 Task: Use the formula "EXPON.DIST" in spreadsheet "Project portfolio".
Action: Mouse moved to (274, 204)
Screenshot: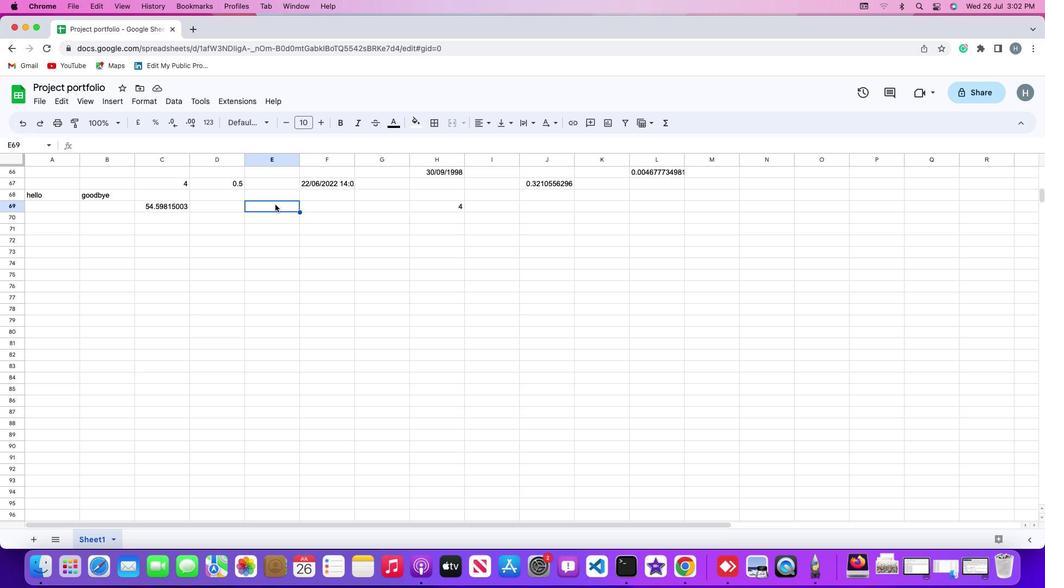 
Action: Mouse pressed left at (274, 204)
Screenshot: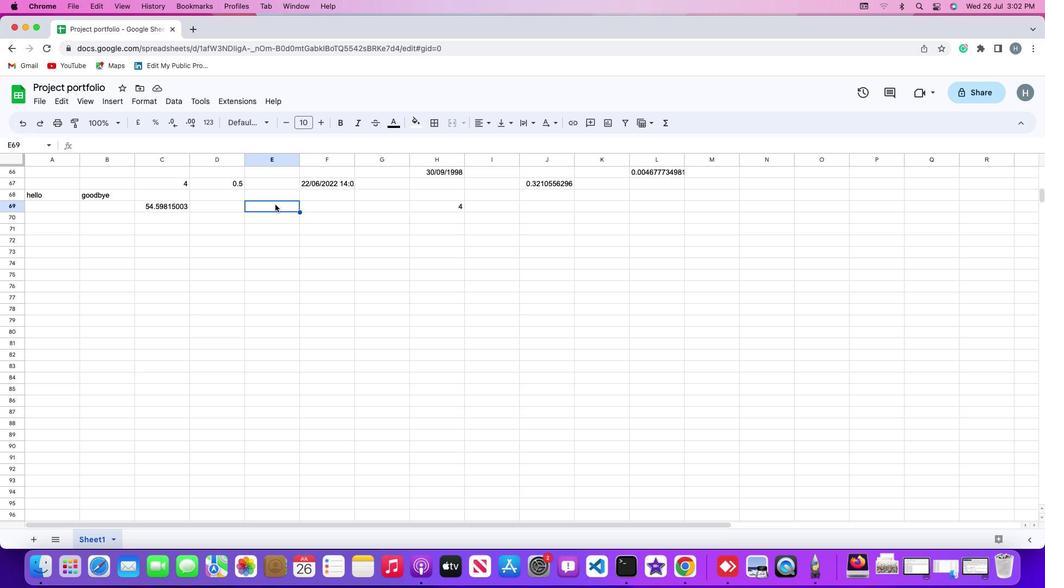 
Action: Mouse moved to (111, 96)
Screenshot: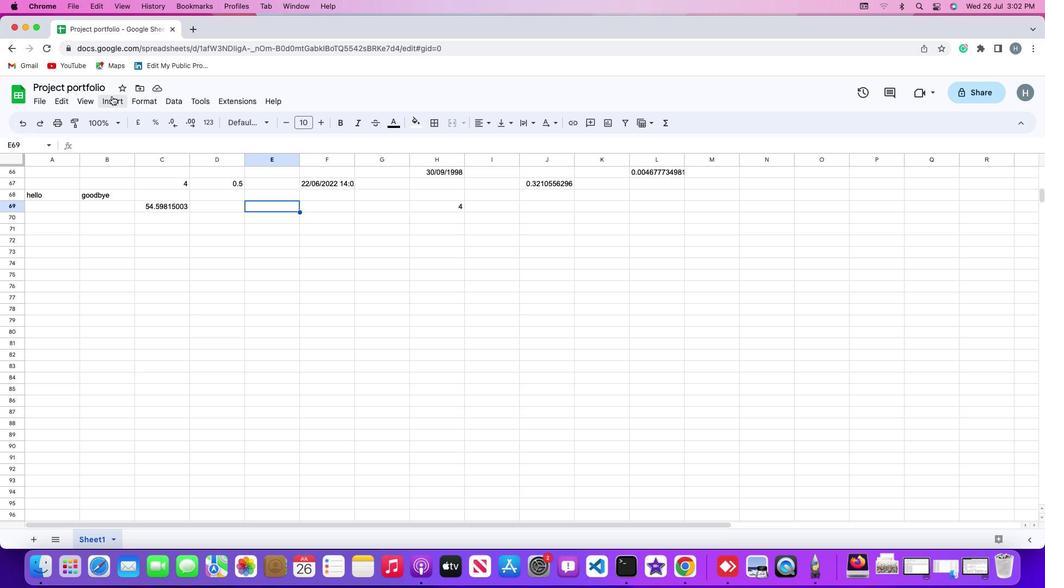 
Action: Mouse pressed left at (111, 96)
Screenshot: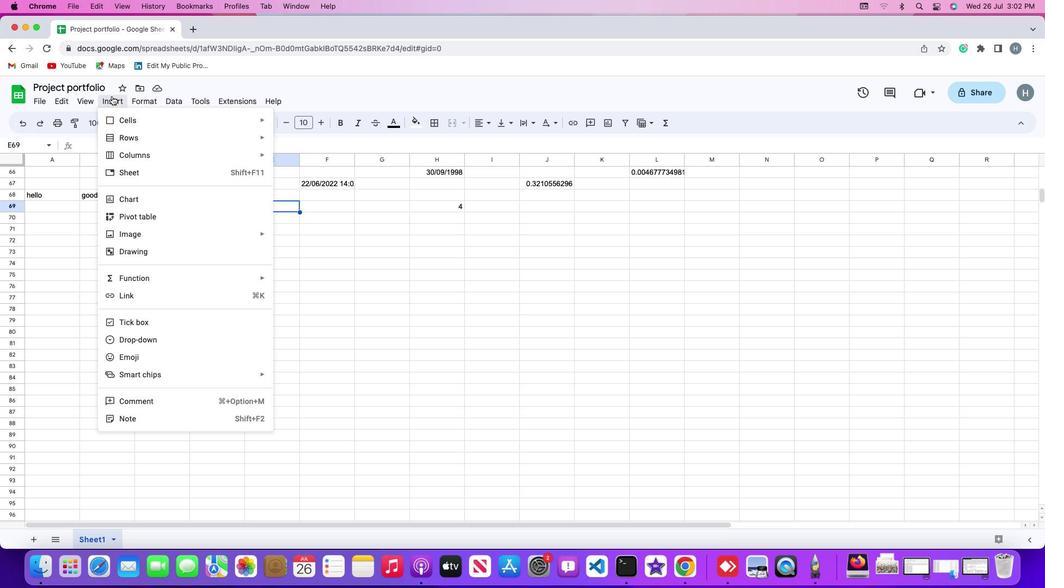 
Action: Mouse moved to (134, 277)
Screenshot: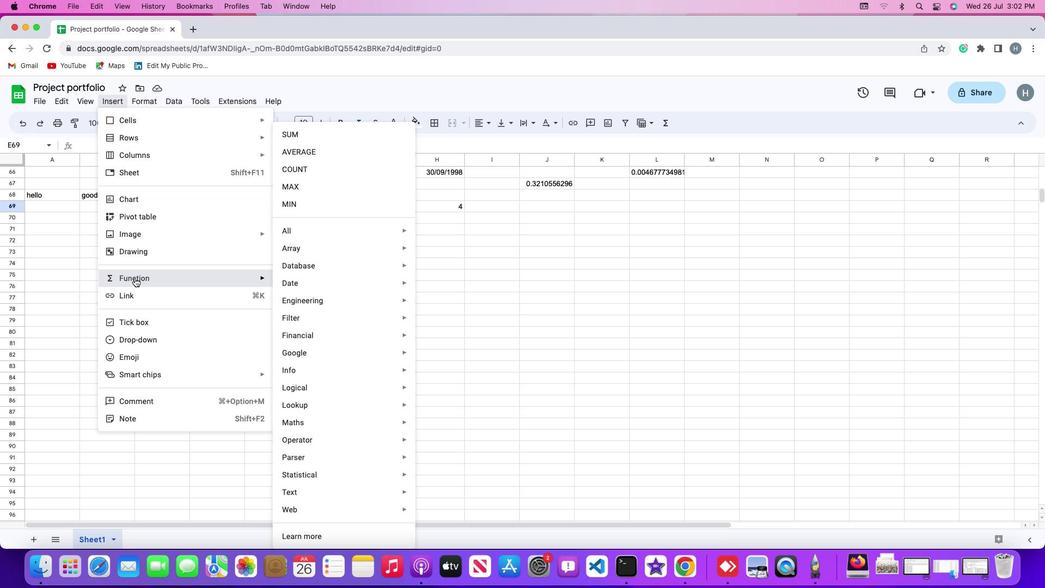
Action: Mouse pressed left at (134, 277)
Screenshot: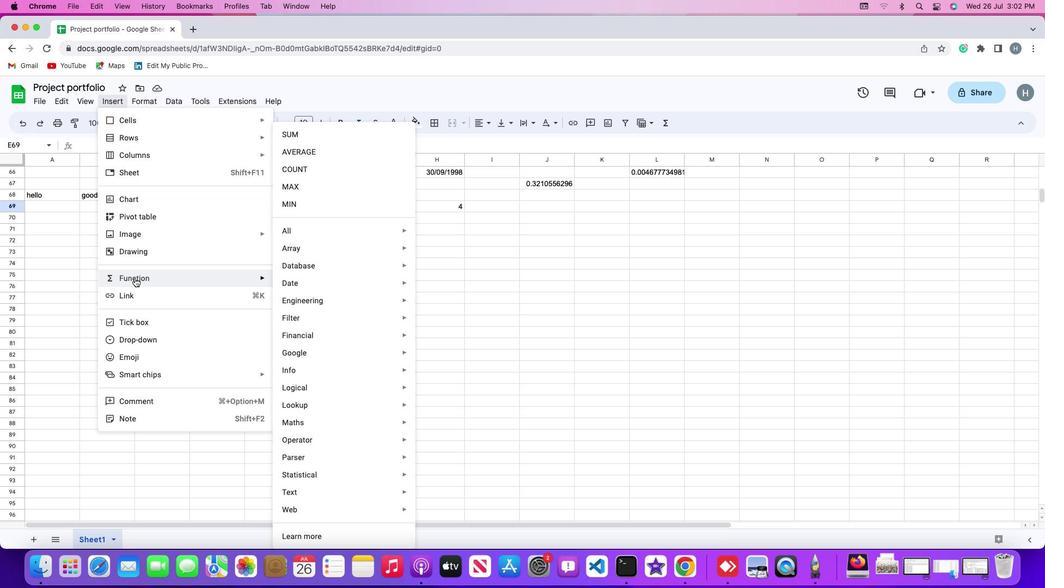 
Action: Mouse moved to (316, 229)
Screenshot: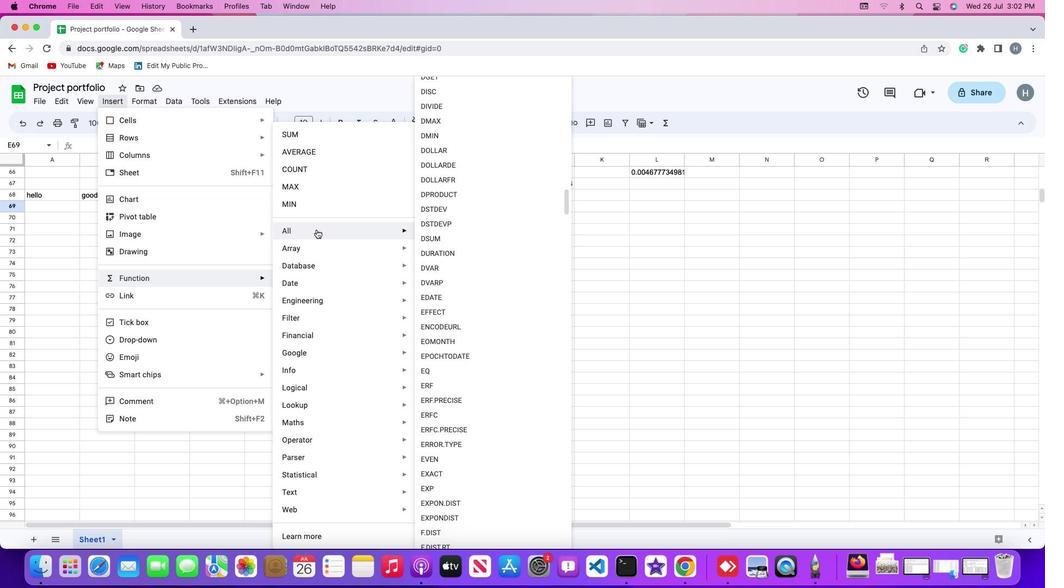 
Action: Mouse pressed left at (316, 229)
Screenshot: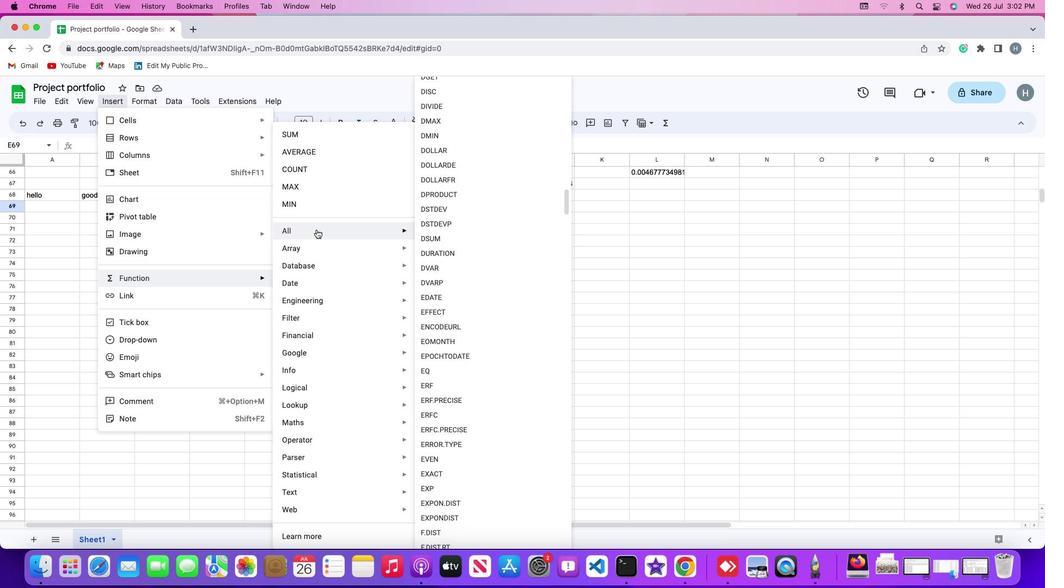 
Action: Mouse moved to (450, 510)
Screenshot: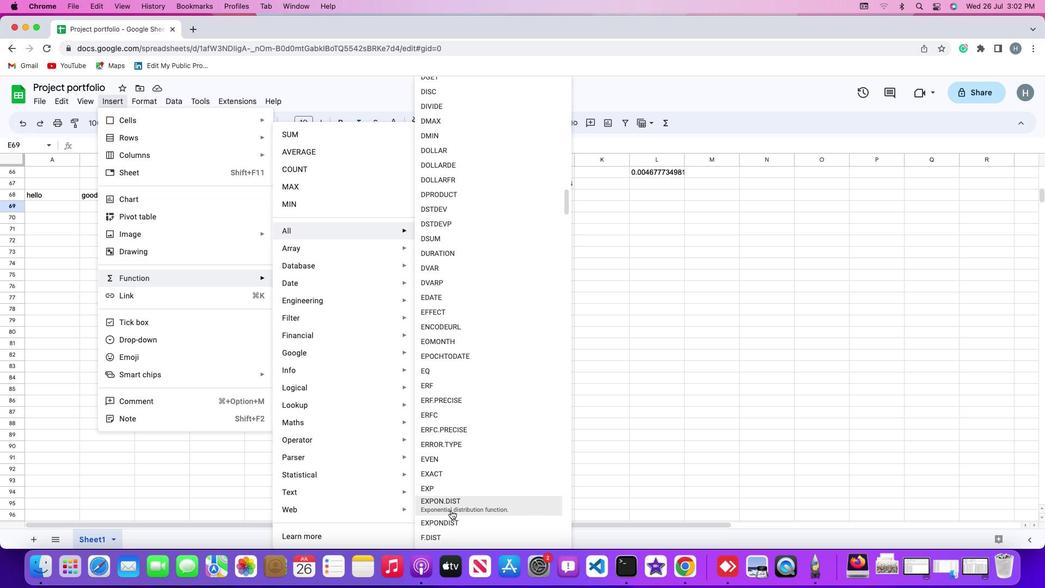 
Action: Mouse pressed left at (450, 510)
Screenshot: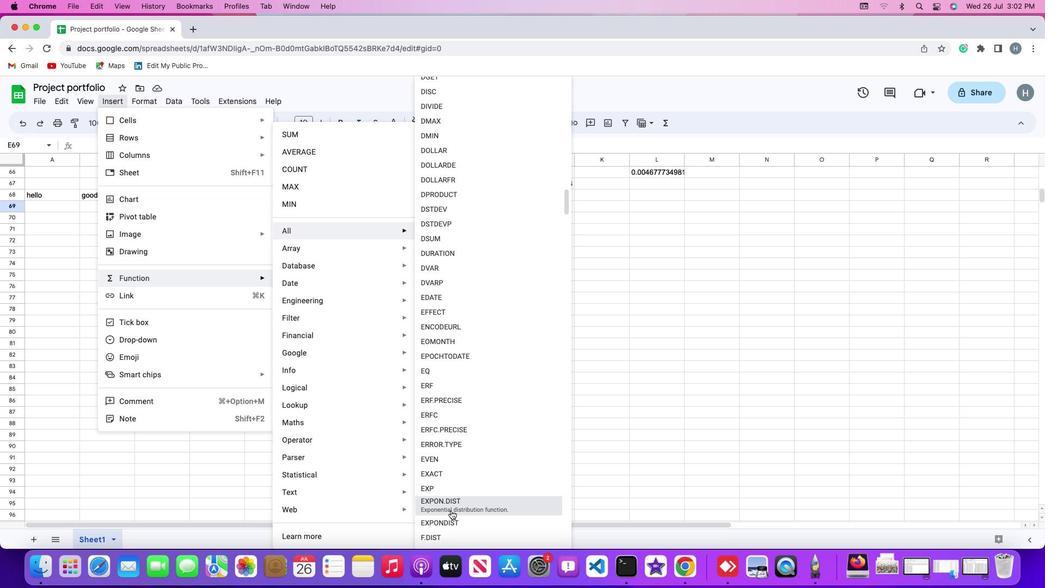 
Action: Mouse moved to (182, 183)
Screenshot: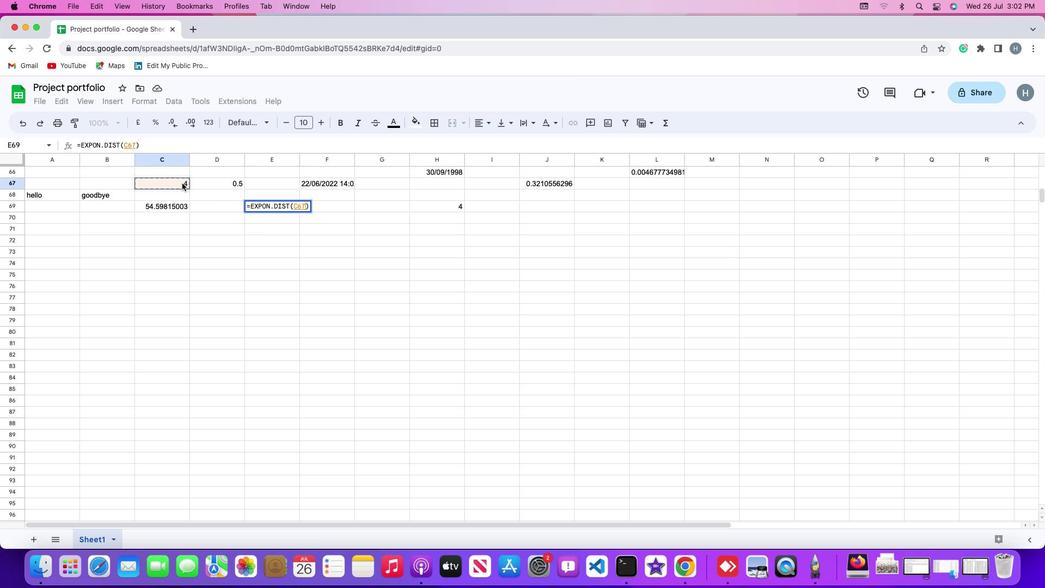 
Action: Mouse pressed left at (182, 183)
Screenshot: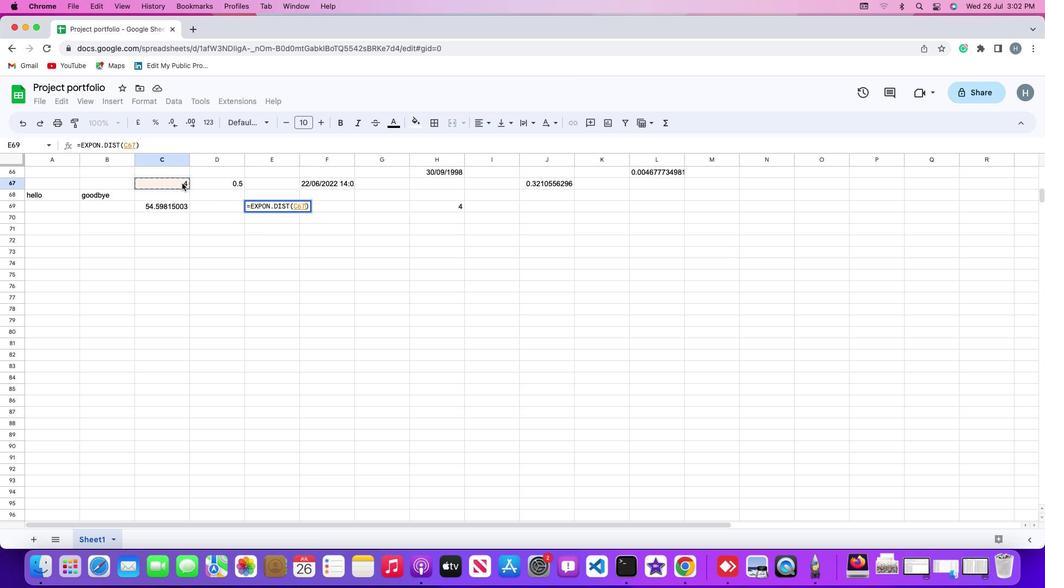 
Action: Key pressed ','
Screenshot: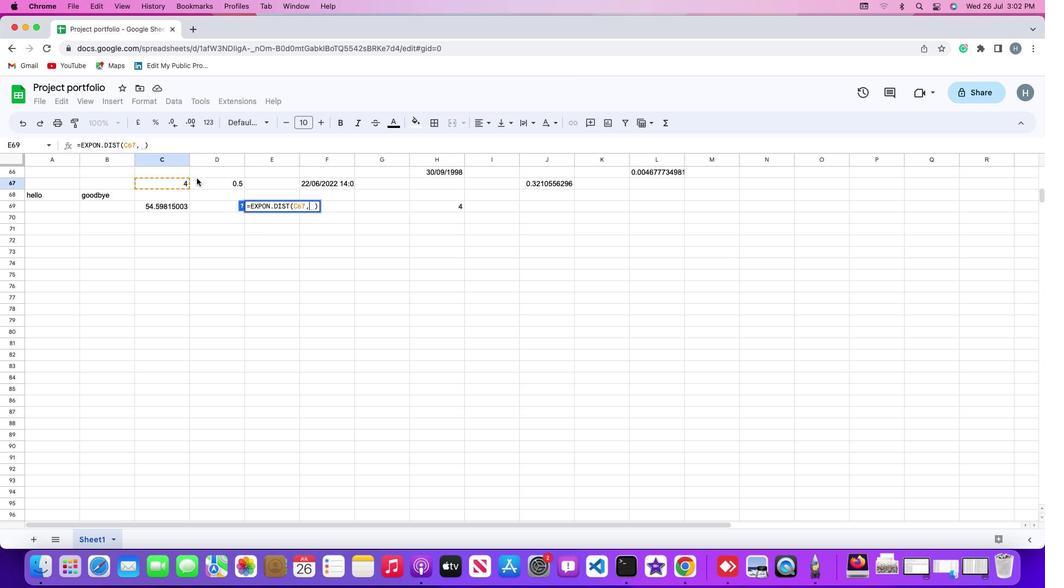 
Action: Mouse moved to (216, 185)
Screenshot: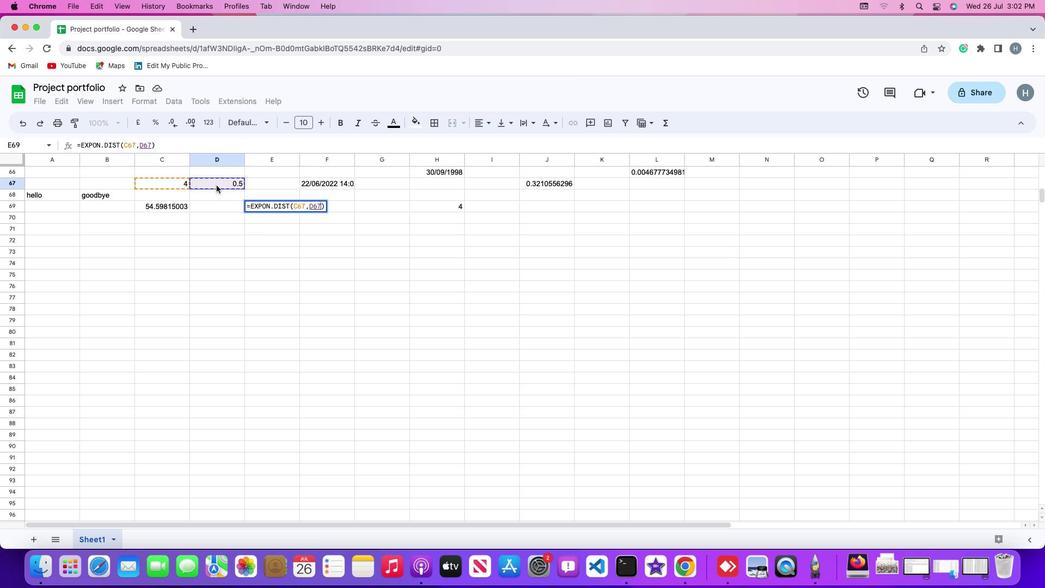 
Action: Mouse pressed left at (216, 185)
Screenshot: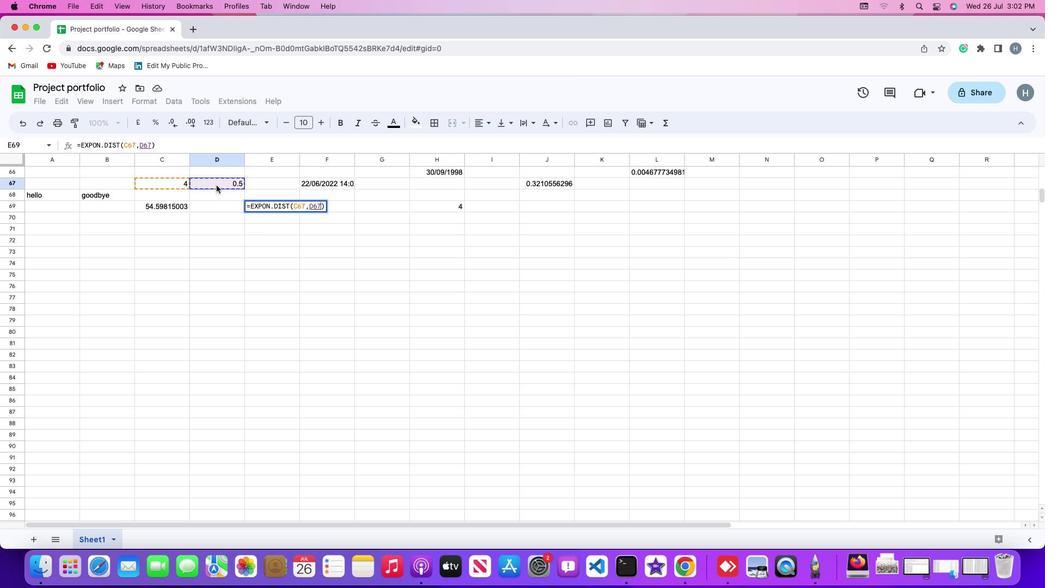 
Action: Key pressed ','
Screenshot: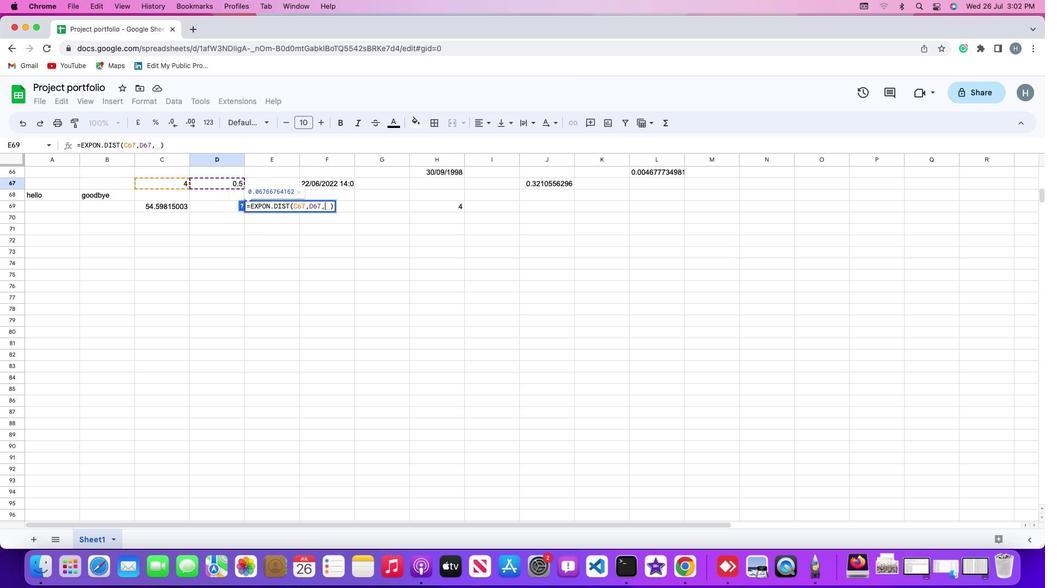 
Action: Mouse moved to (216, 185)
Screenshot: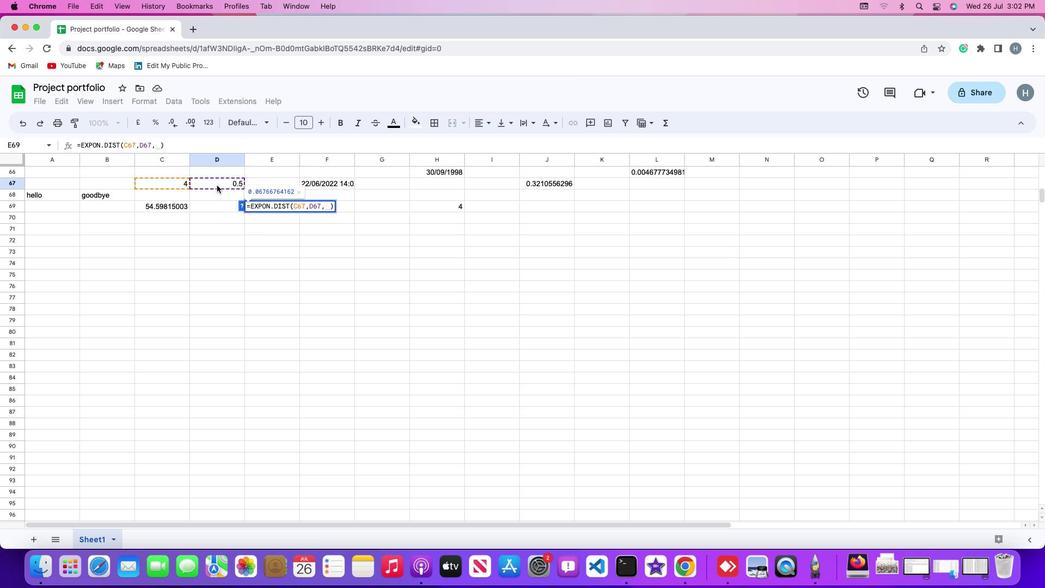 
Action: Key pressed 'f''a''l''s''e'Key.enter
Screenshot: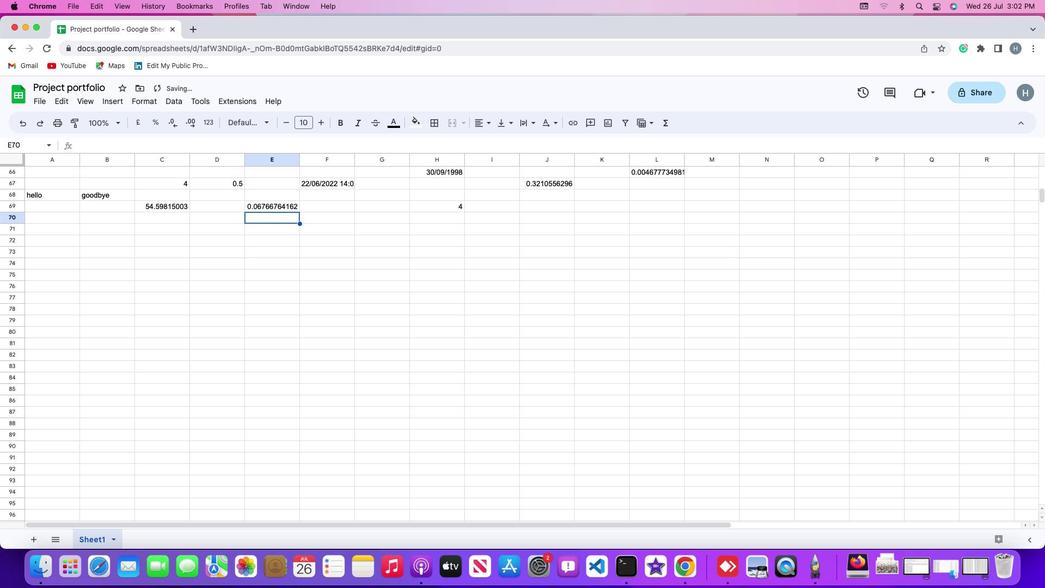 
